 Task: Forward email with the signature Jamie Cooper with the subject Thank you for attending from softage.8@softage.net to softage.10@softage.net and softage.6@softage.net with BCC to softage.1@softage.net with the message I apologize for any inconvenience and appreciate your understanding.
Action: Mouse moved to (1195, 196)
Screenshot: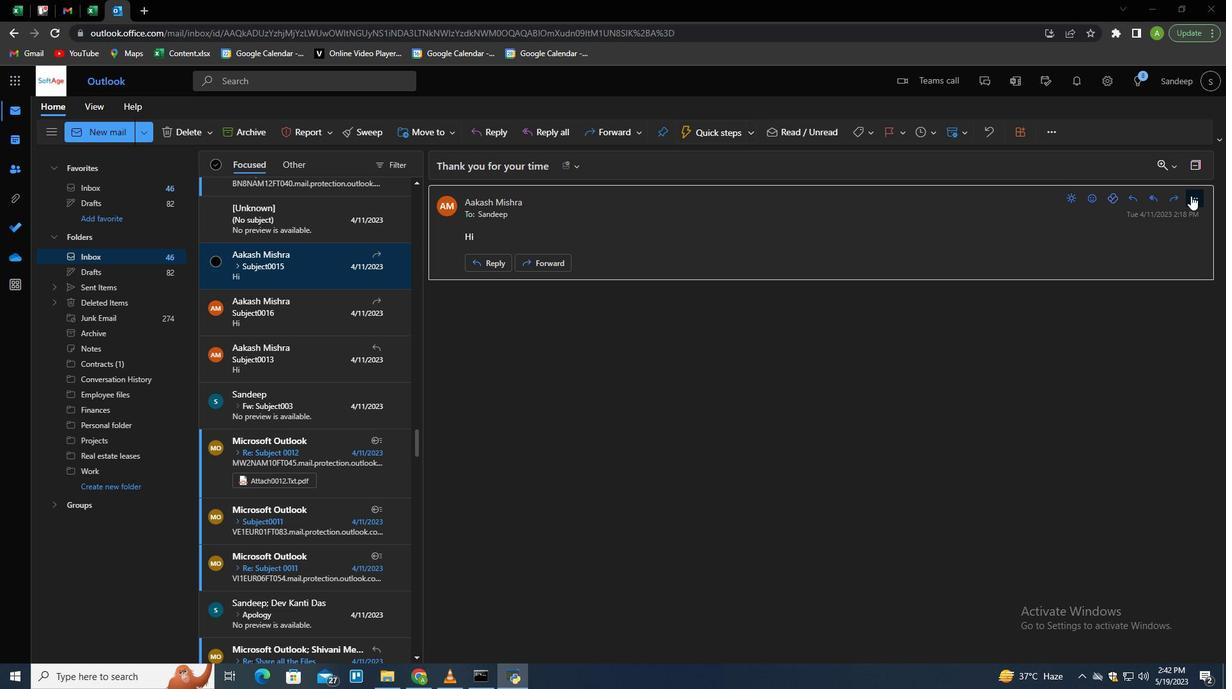 
Action: Mouse pressed left at (1195, 196)
Screenshot: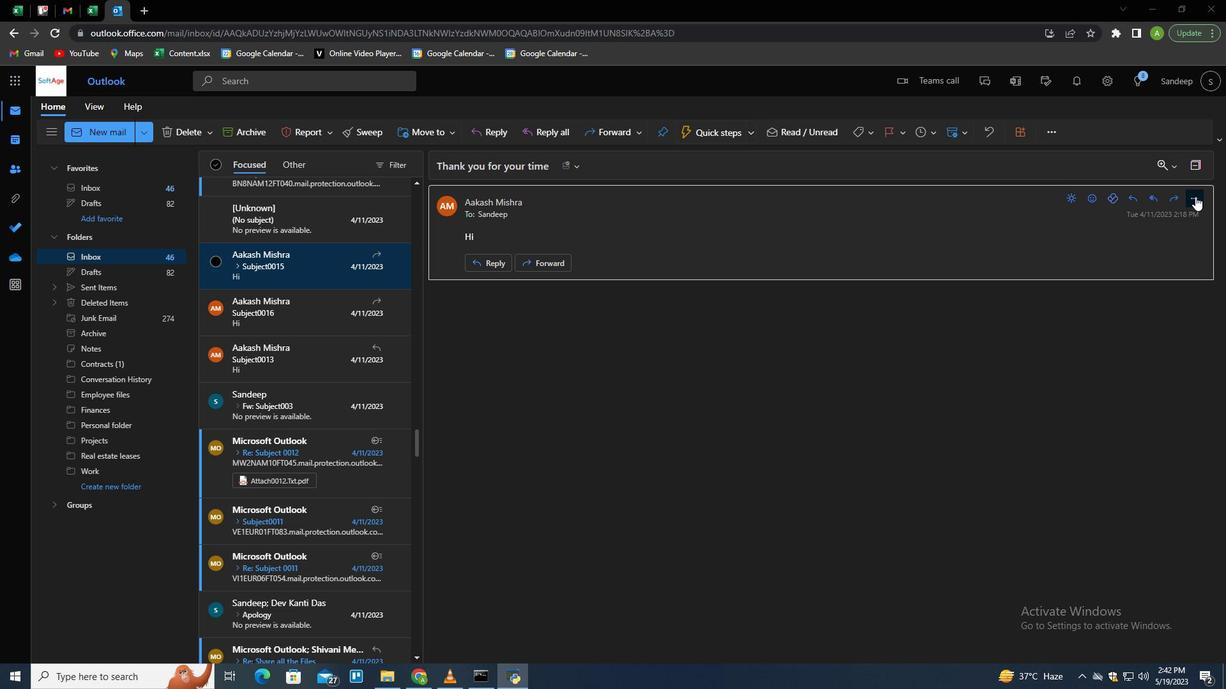 
Action: Mouse moved to (1135, 265)
Screenshot: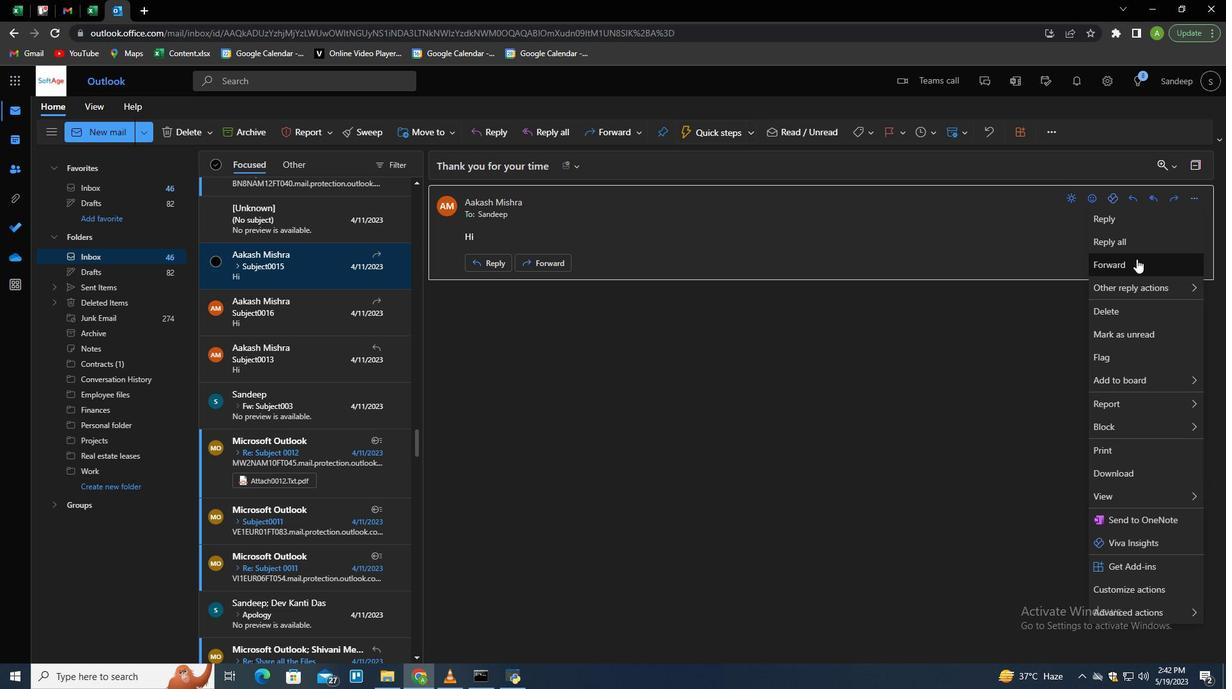 
Action: Mouse pressed left at (1135, 265)
Screenshot: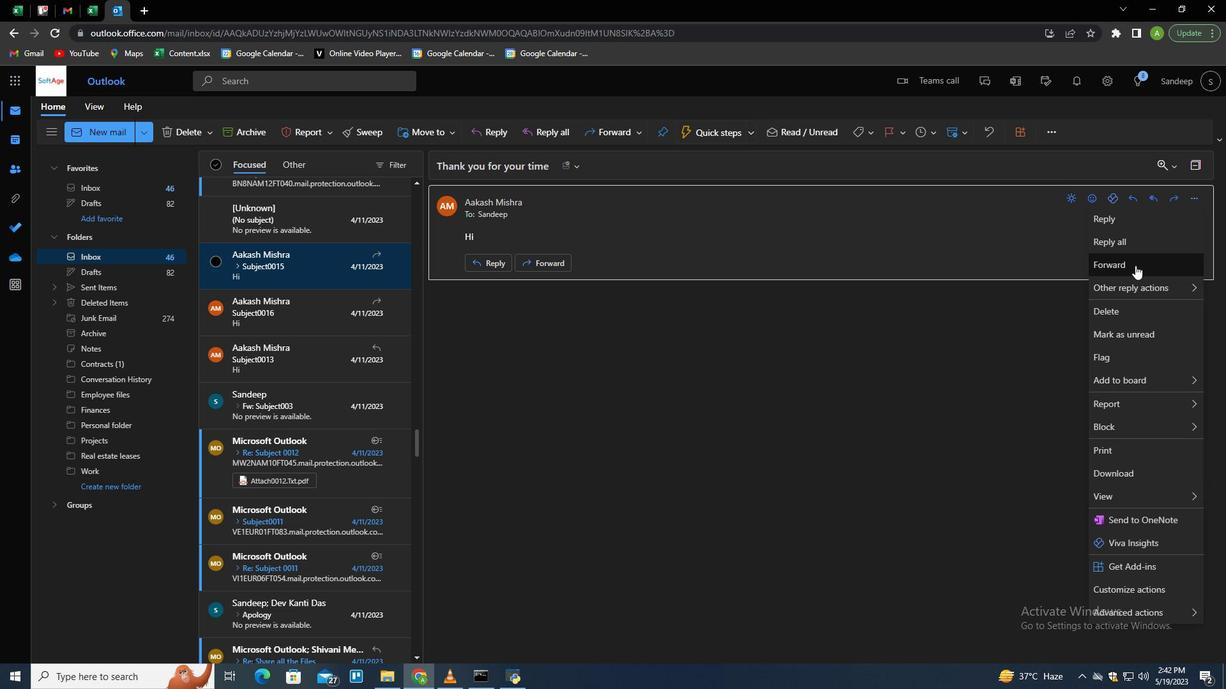 
Action: Mouse moved to (861, 132)
Screenshot: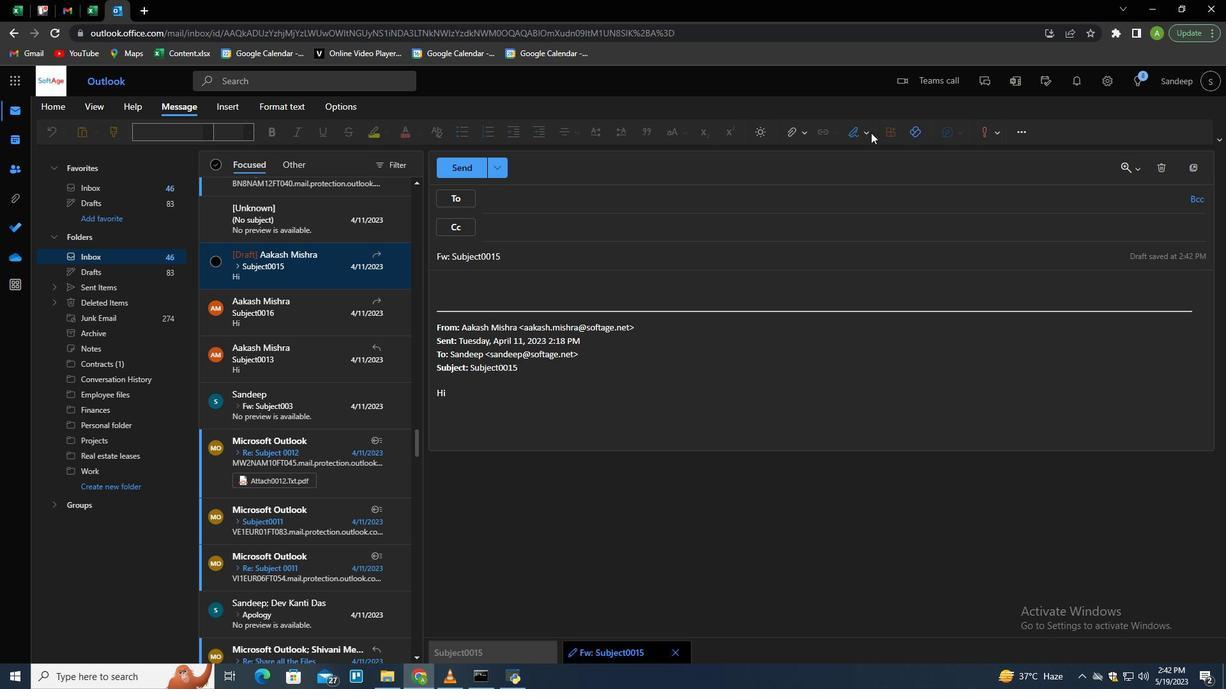 
Action: Mouse pressed left at (861, 132)
Screenshot: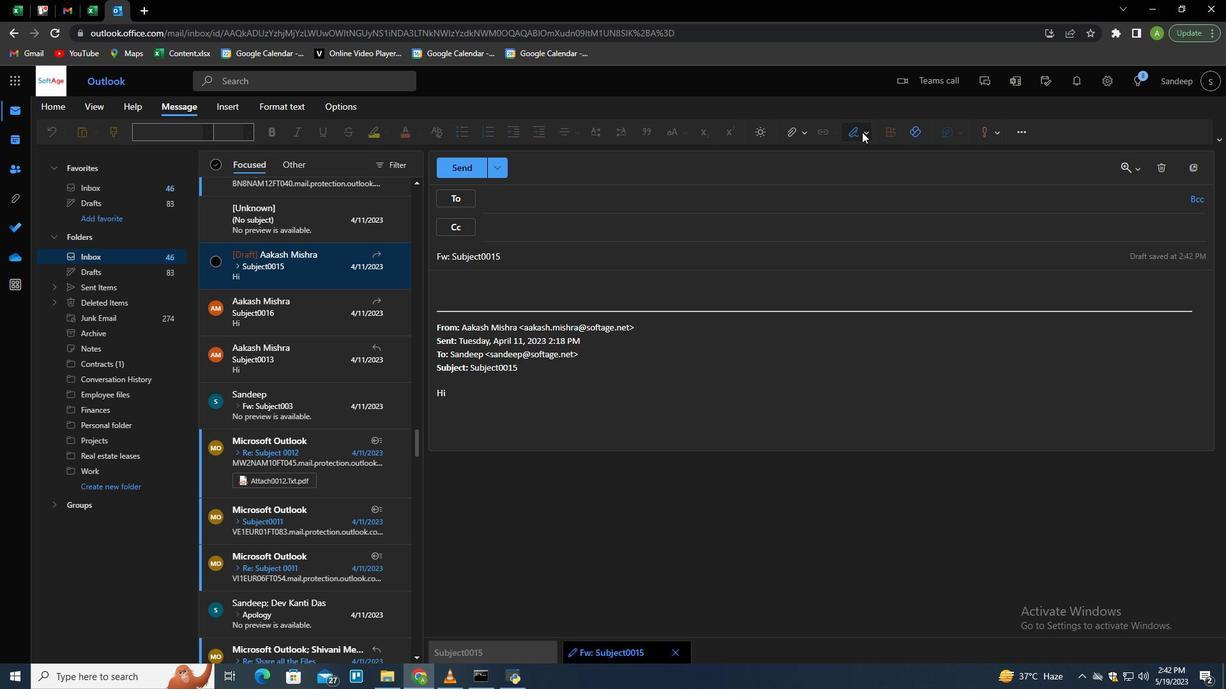 
Action: Mouse moved to (843, 180)
Screenshot: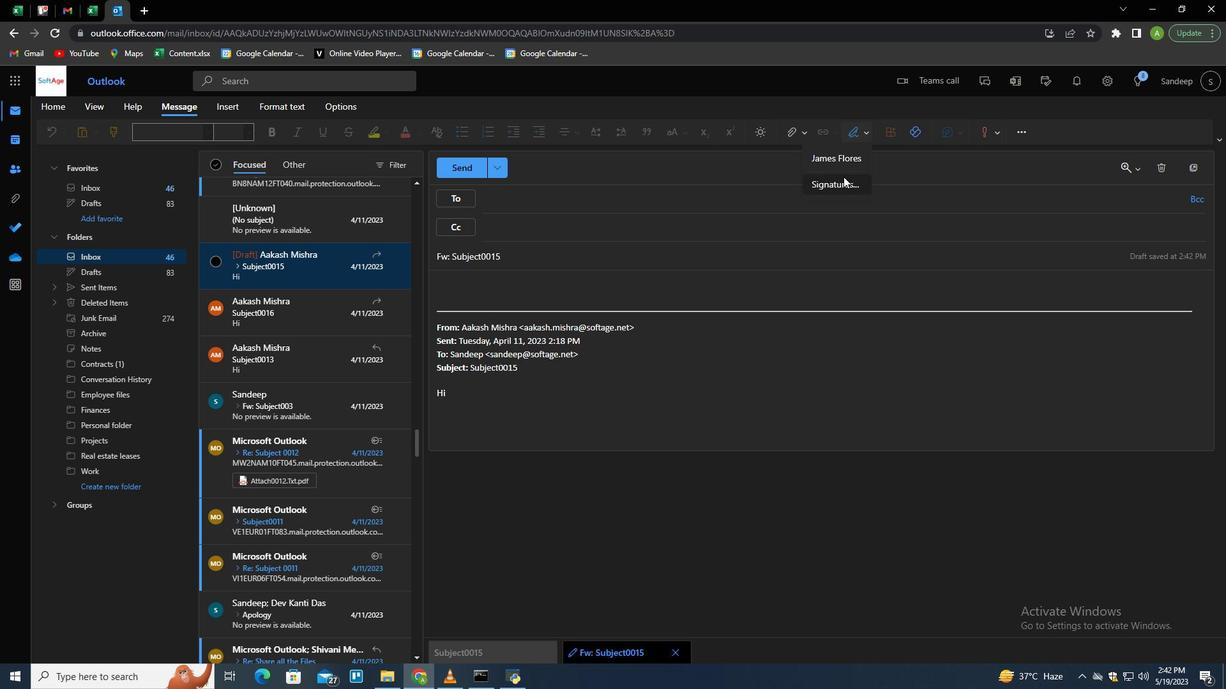 
Action: Mouse pressed left at (843, 180)
Screenshot: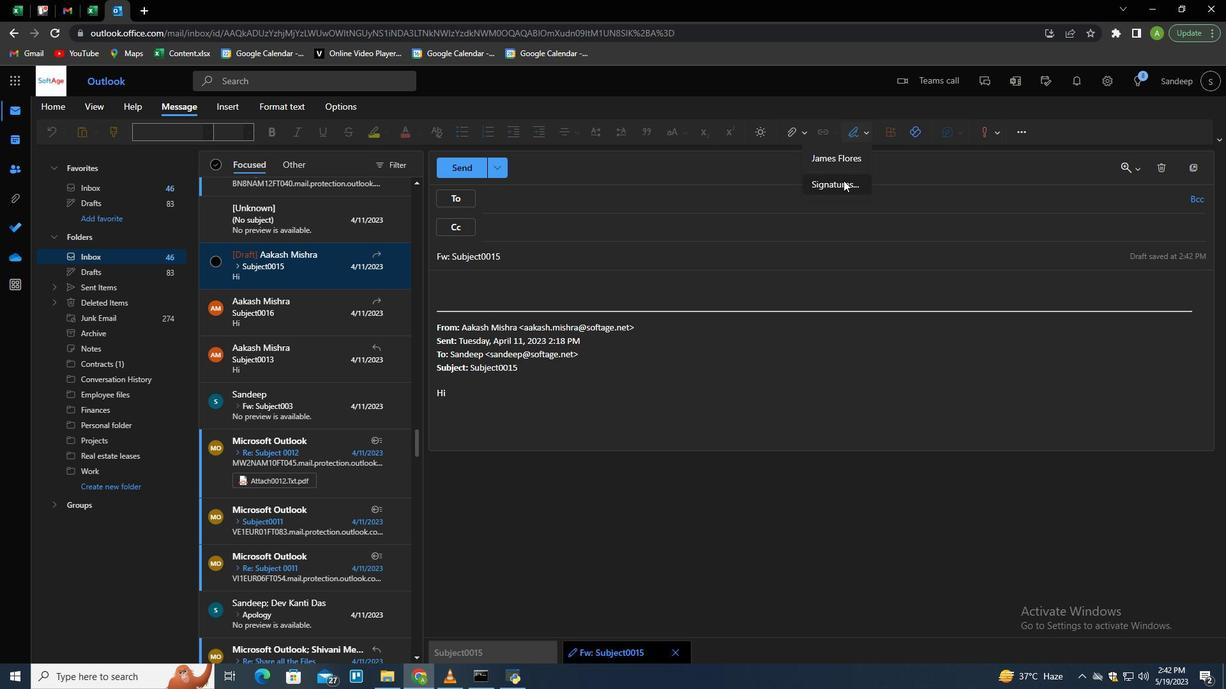 
Action: Mouse moved to (854, 229)
Screenshot: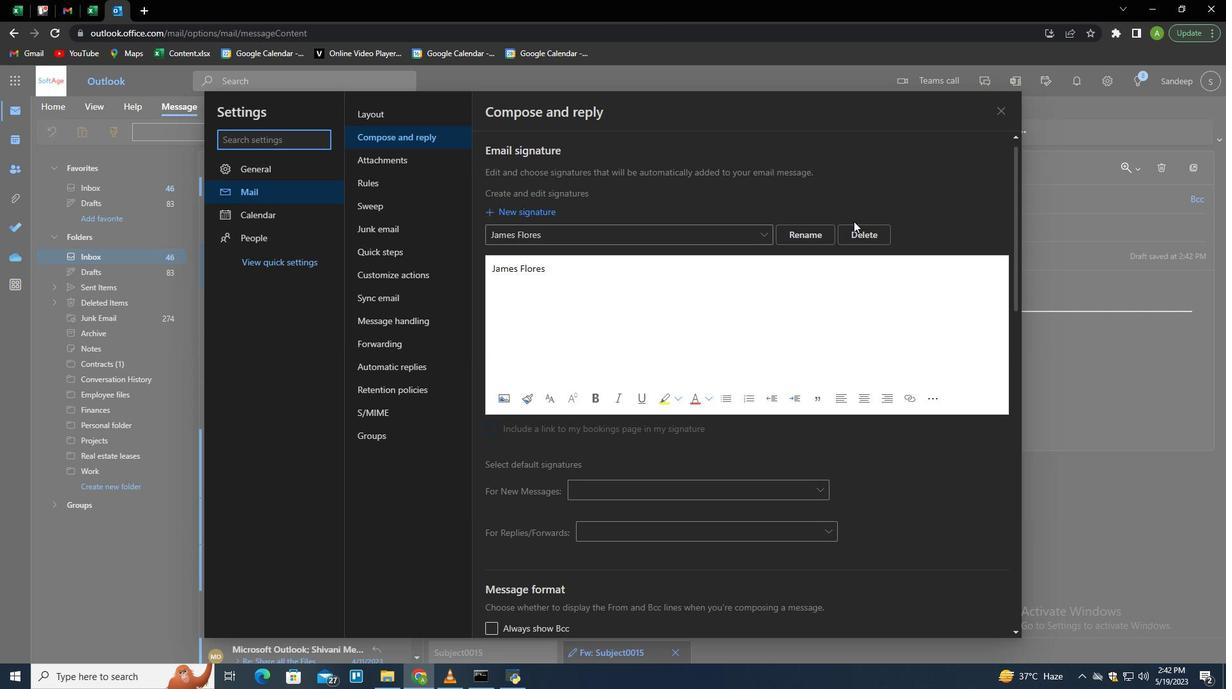 
Action: Mouse pressed left at (854, 229)
Screenshot: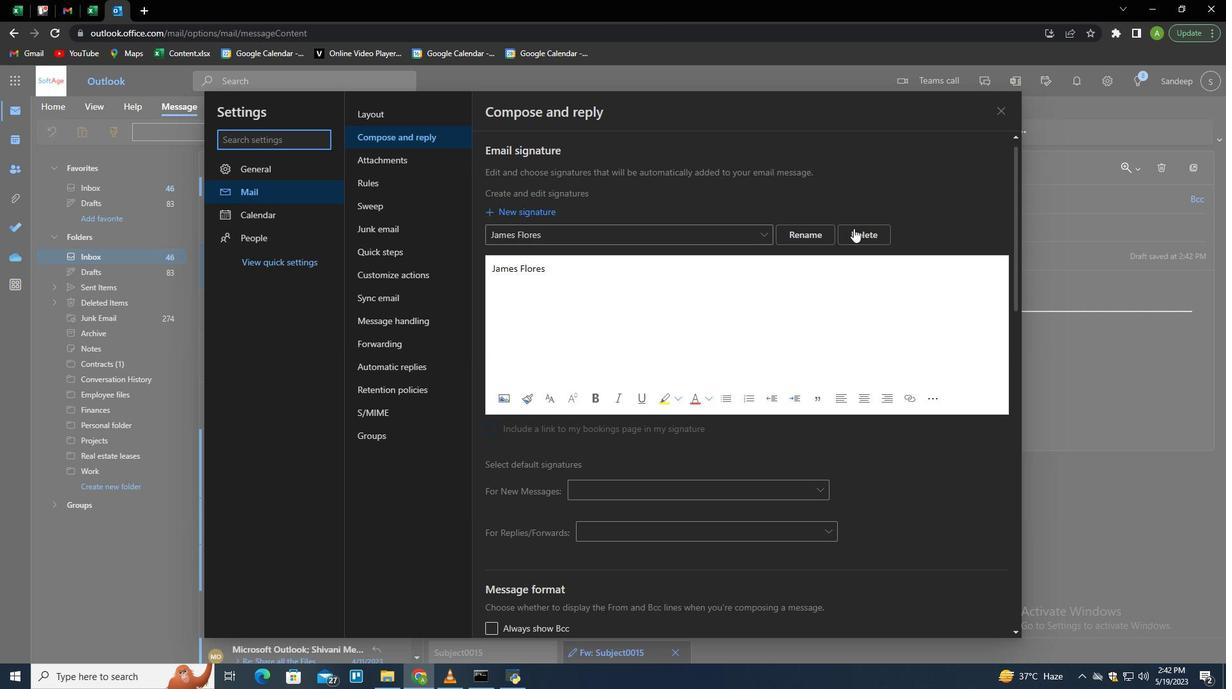 
Action: Mouse moved to (838, 232)
Screenshot: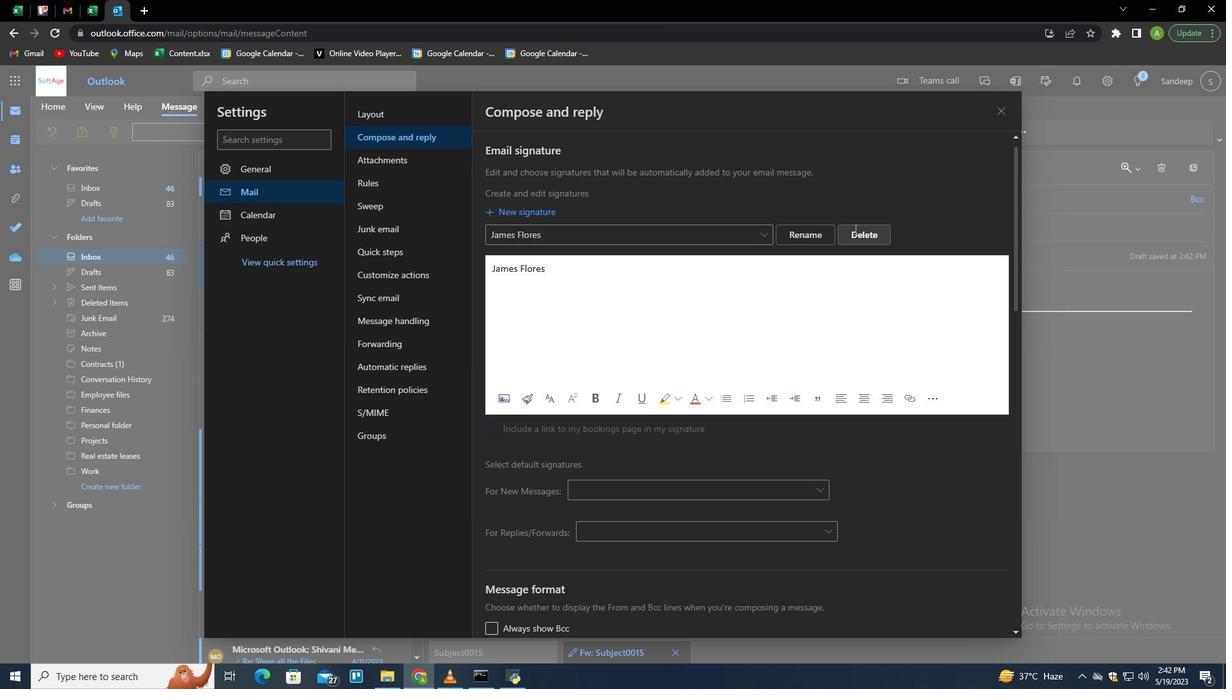 
Action: Mouse pressed left at (838, 232)
Screenshot: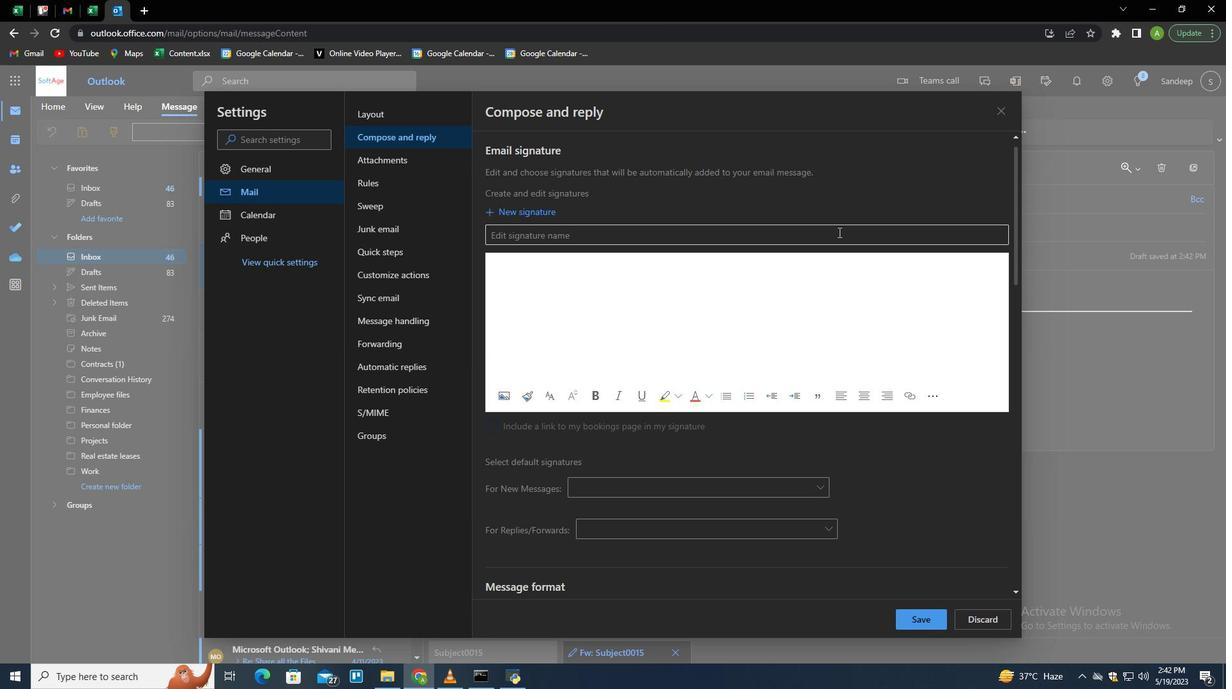 
Action: Mouse moved to (847, 226)
Screenshot: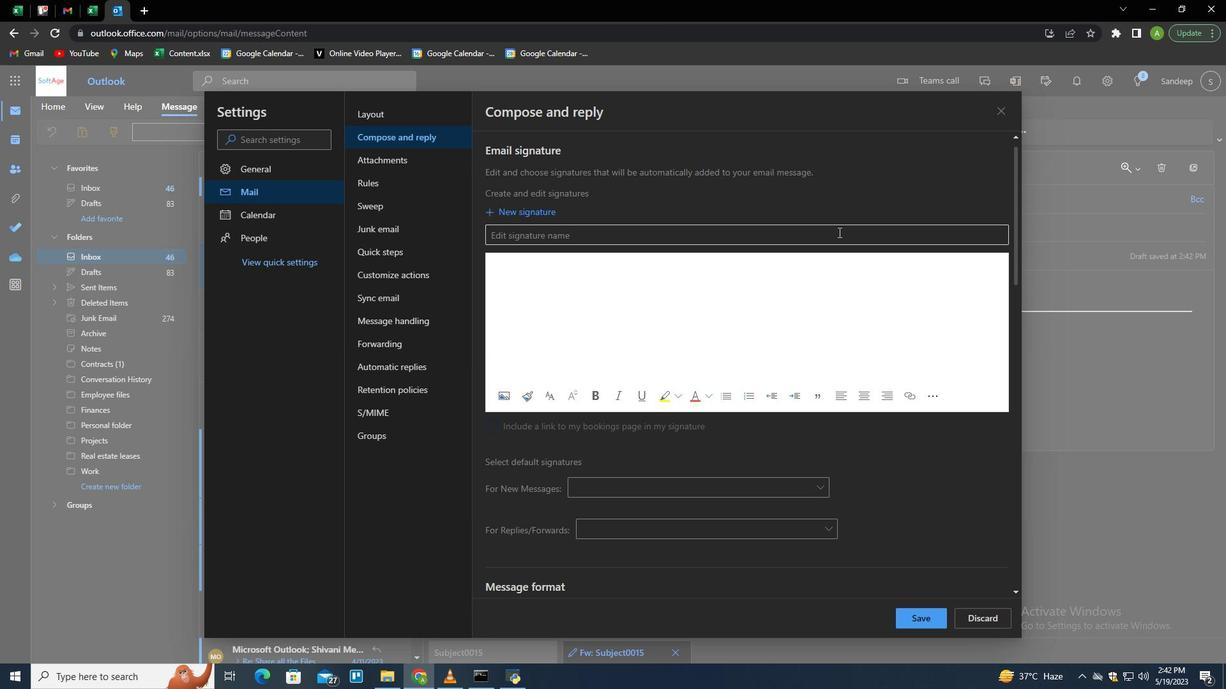 
Action: Key pressed <Key.shift>Jamie<Key.space><Key.shift>Cooper<Key.tab><Key.shift>Jamie<Key.space><Key.shift>Cooper
Screenshot: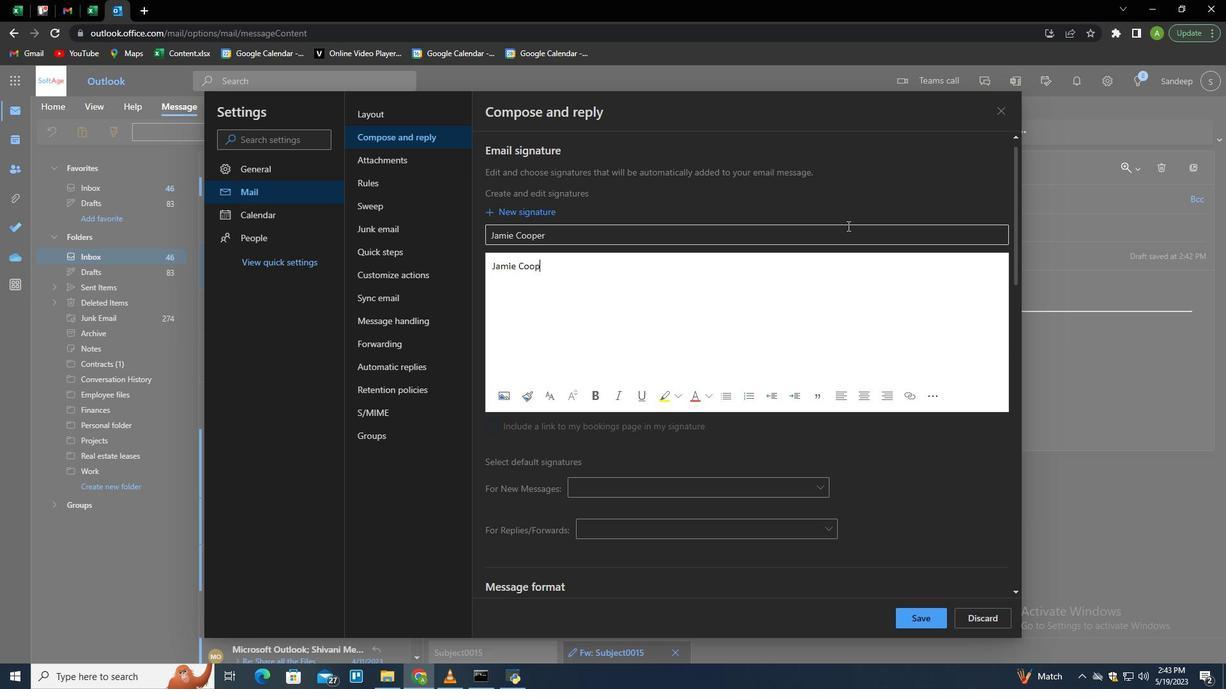 
Action: Mouse moved to (919, 617)
Screenshot: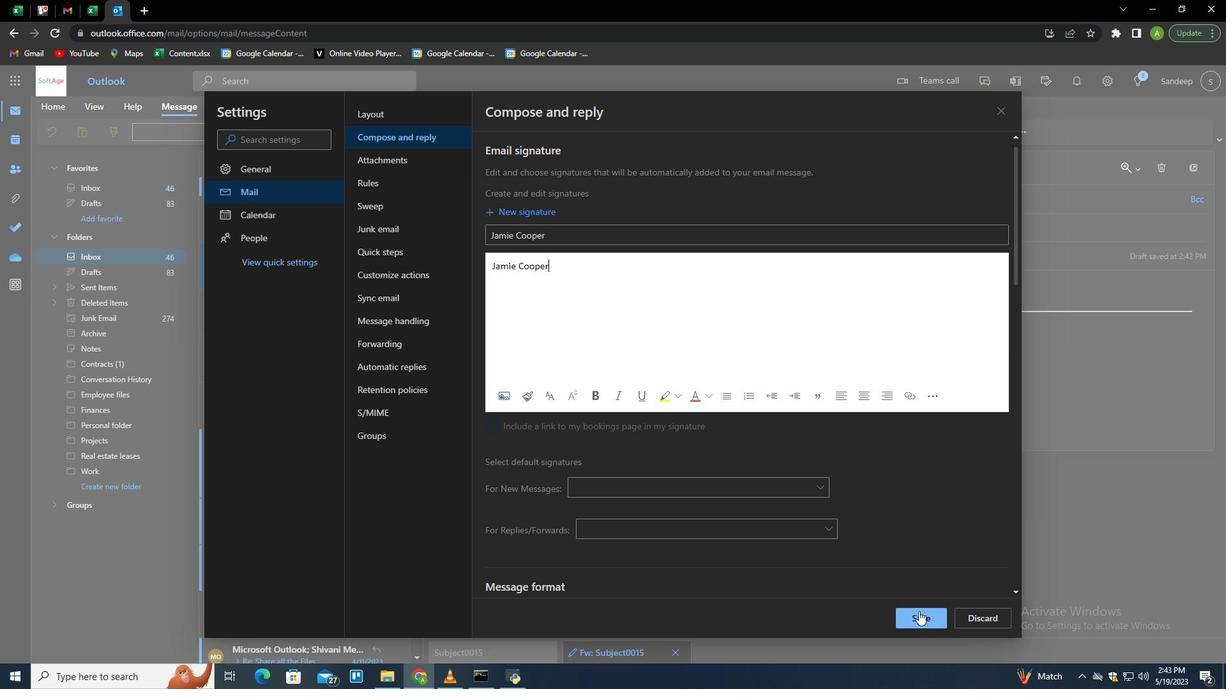 
Action: Mouse pressed left at (919, 617)
Screenshot: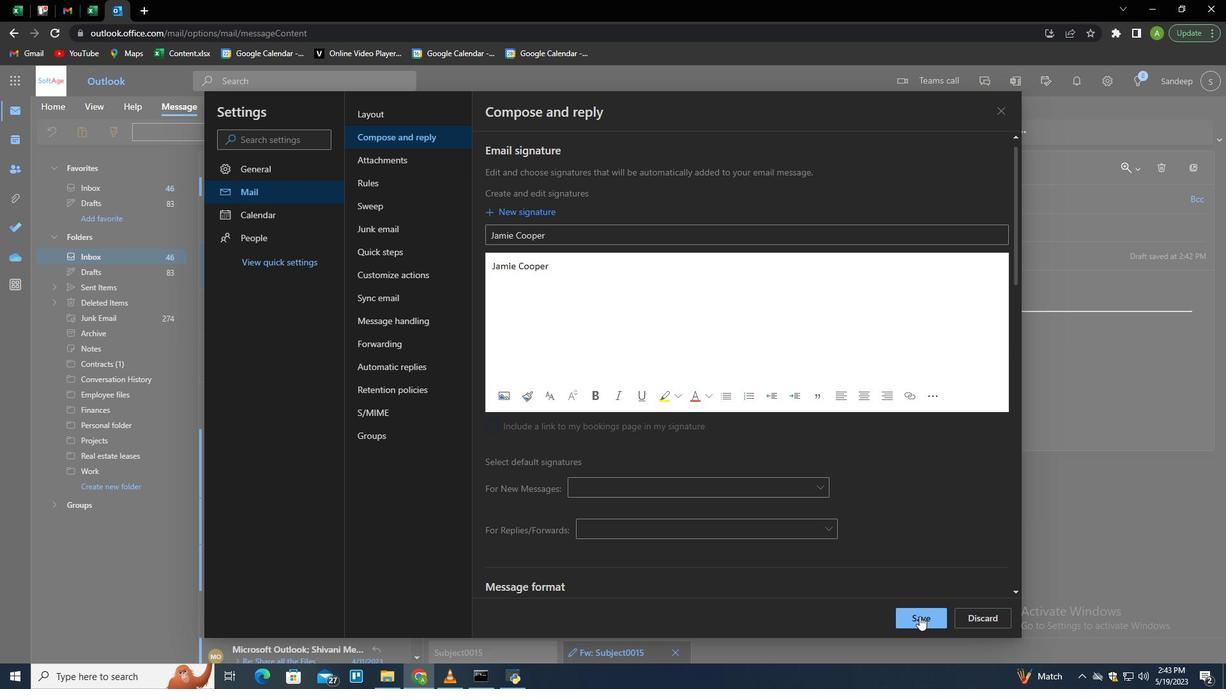 
Action: Mouse moved to (1093, 418)
Screenshot: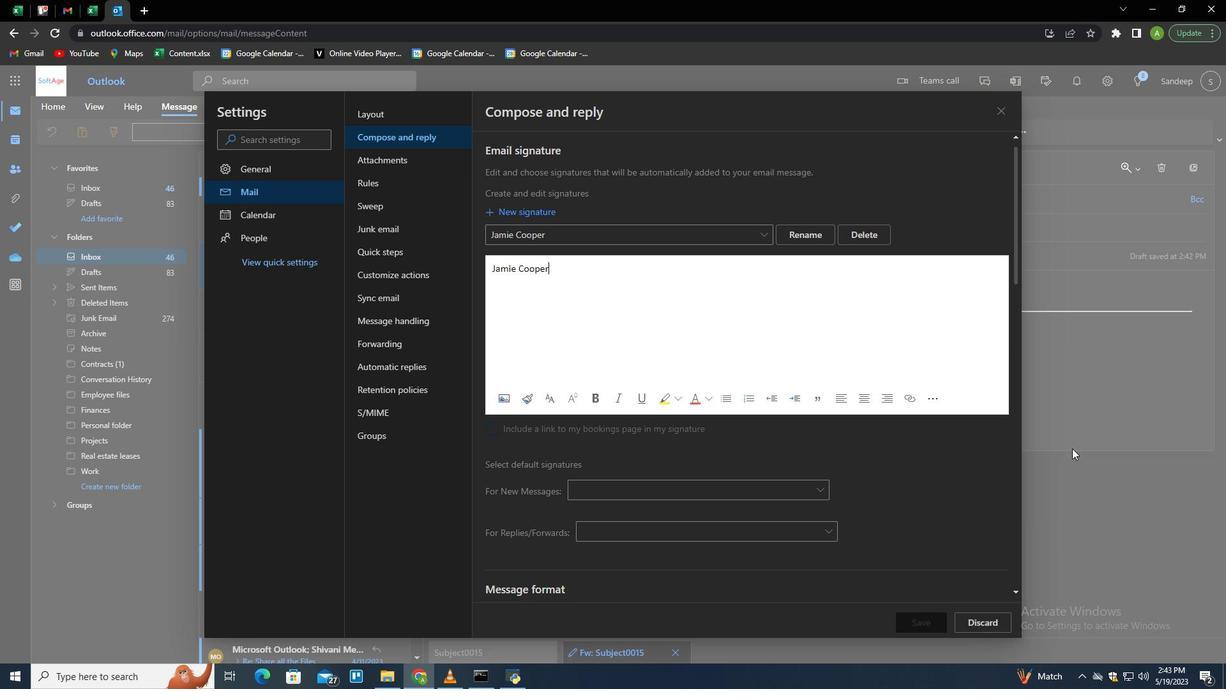 
Action: Mouse pressed left at (1093, 418)
Screenshot: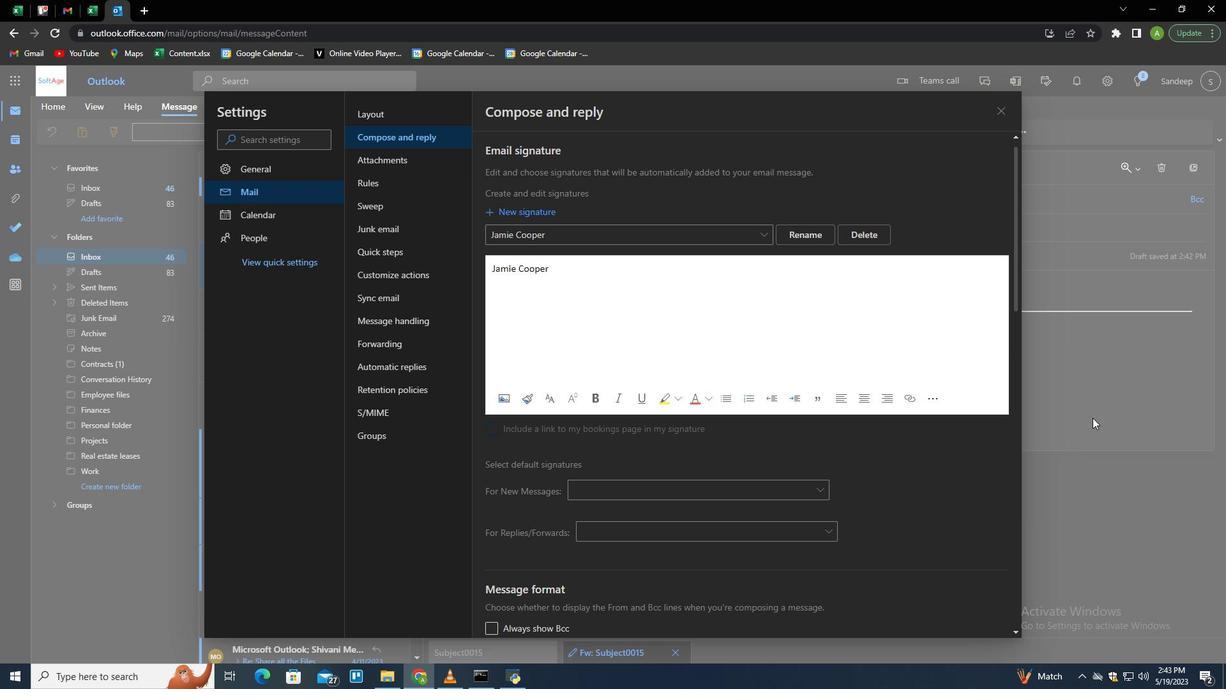 
Action: Mouse moved to (861, 129)
Screenshot: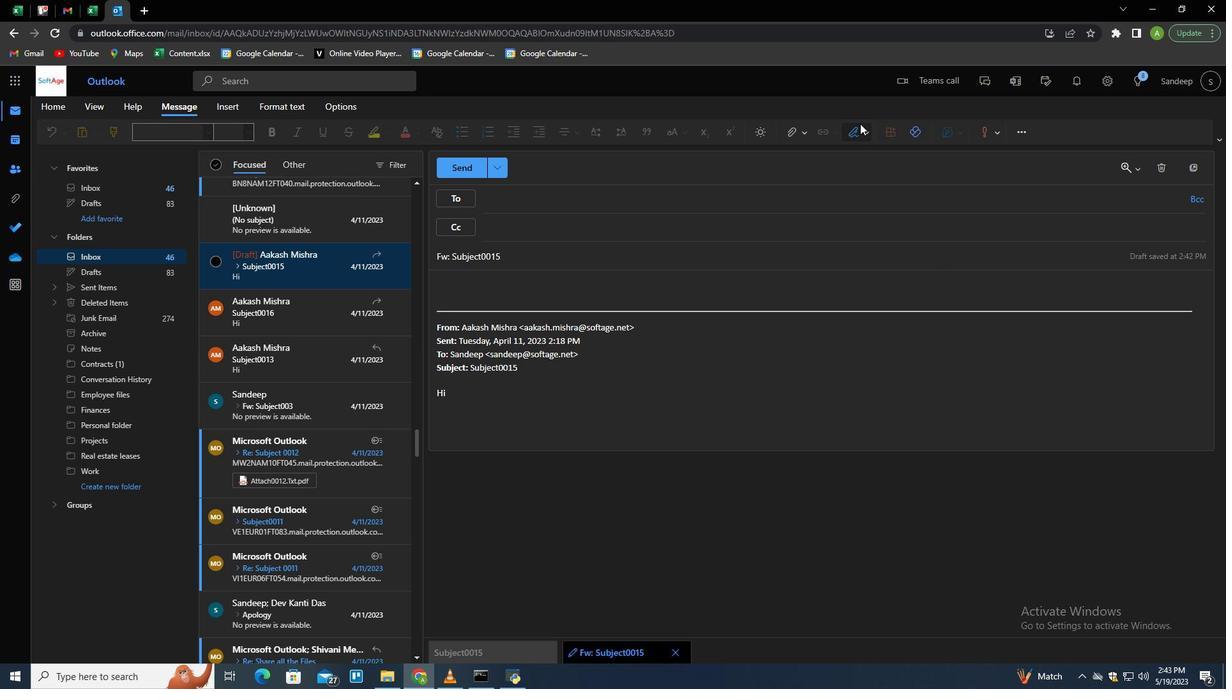
Action: Mouse pressed left at (861, 129)
Screenshot: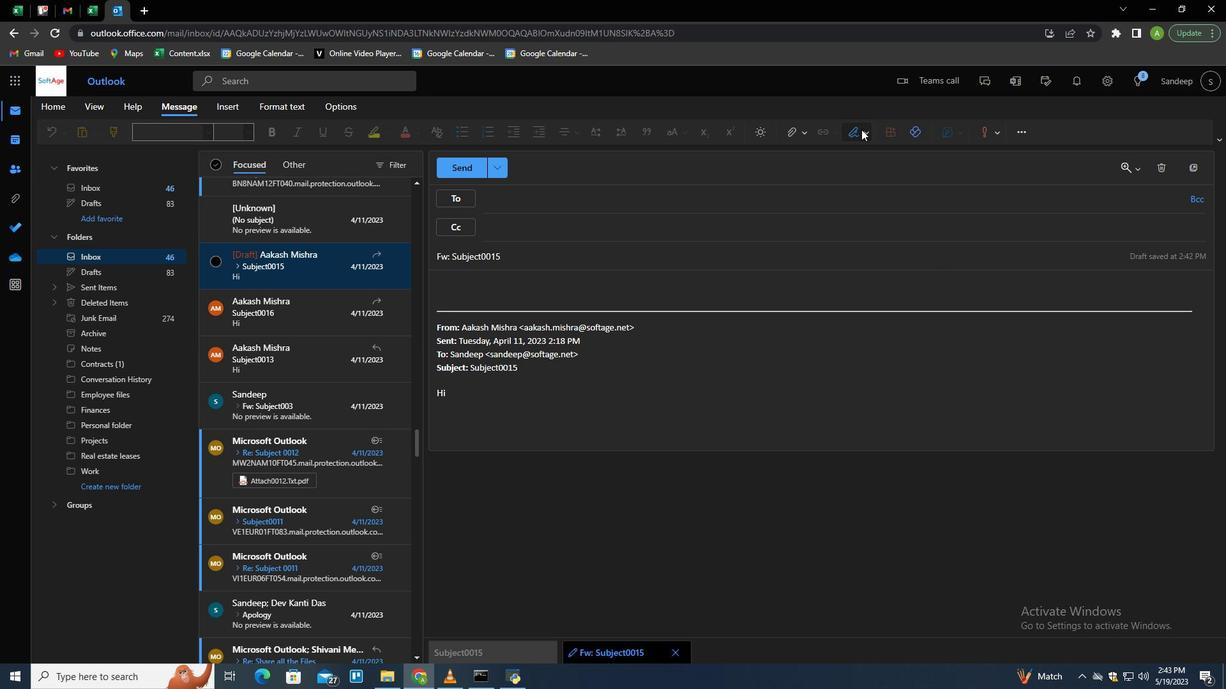 
Action: Mouse moved to (845, 158)
Screenshot: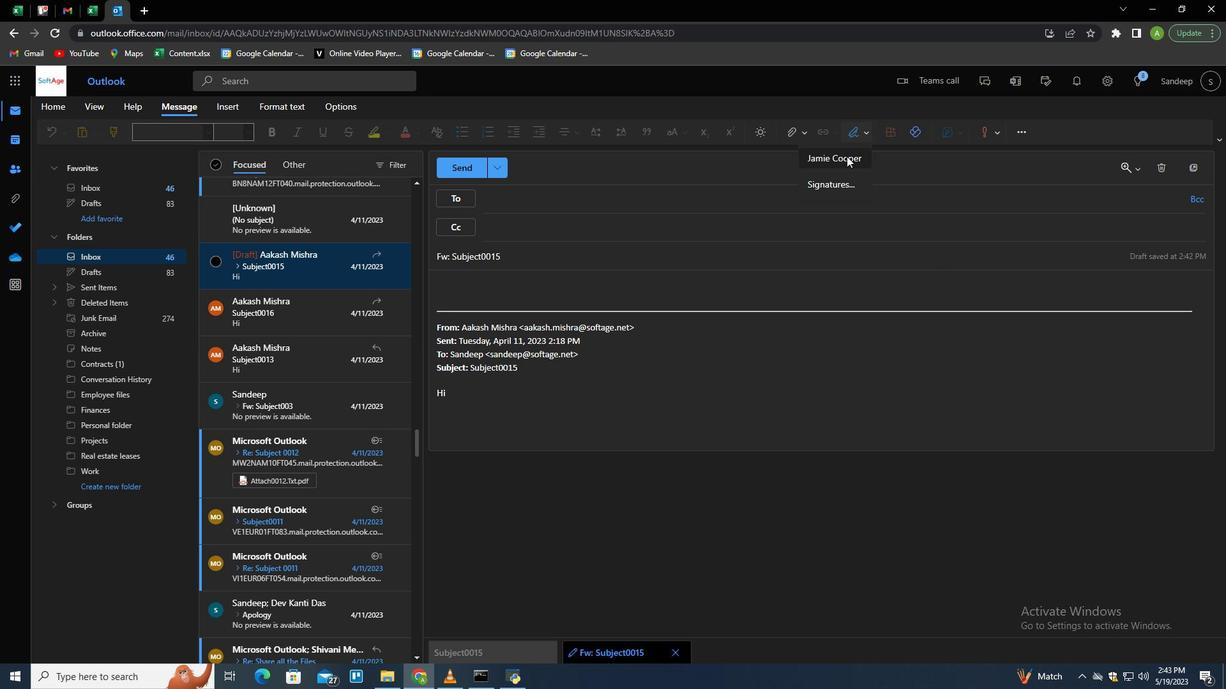 
Action: Mouse pressed left at (845, 158)
Screenshot: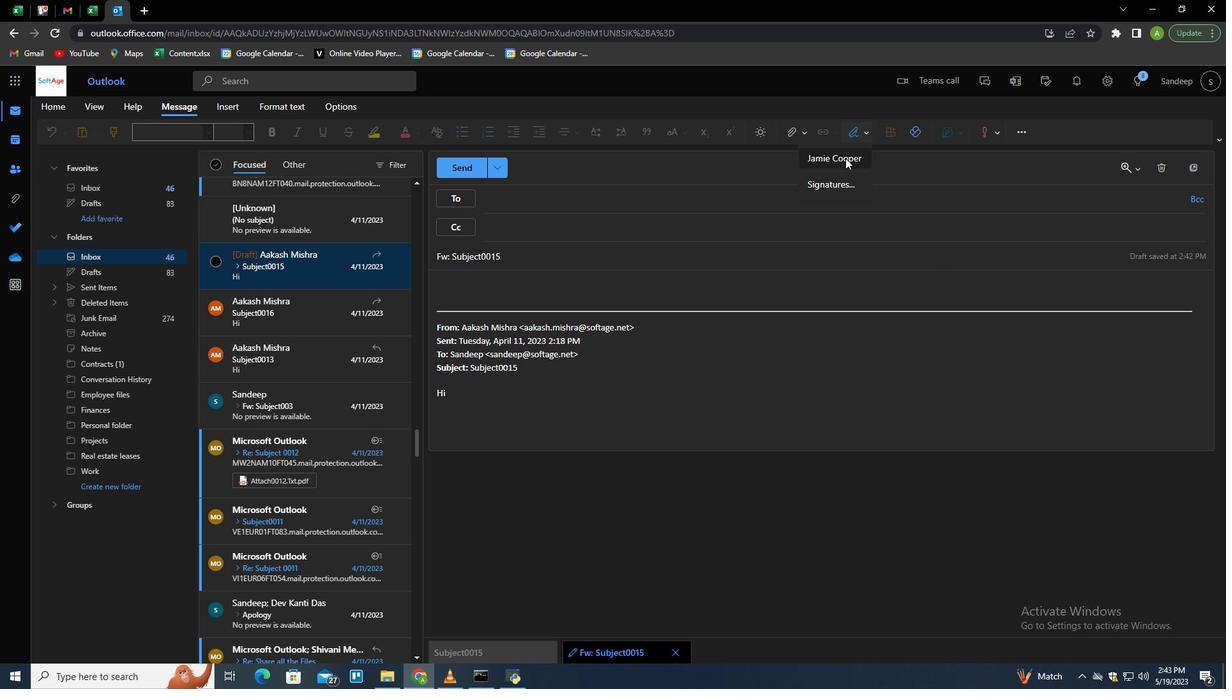 
Action: Mouse moved to (452, 256)
Screenshot: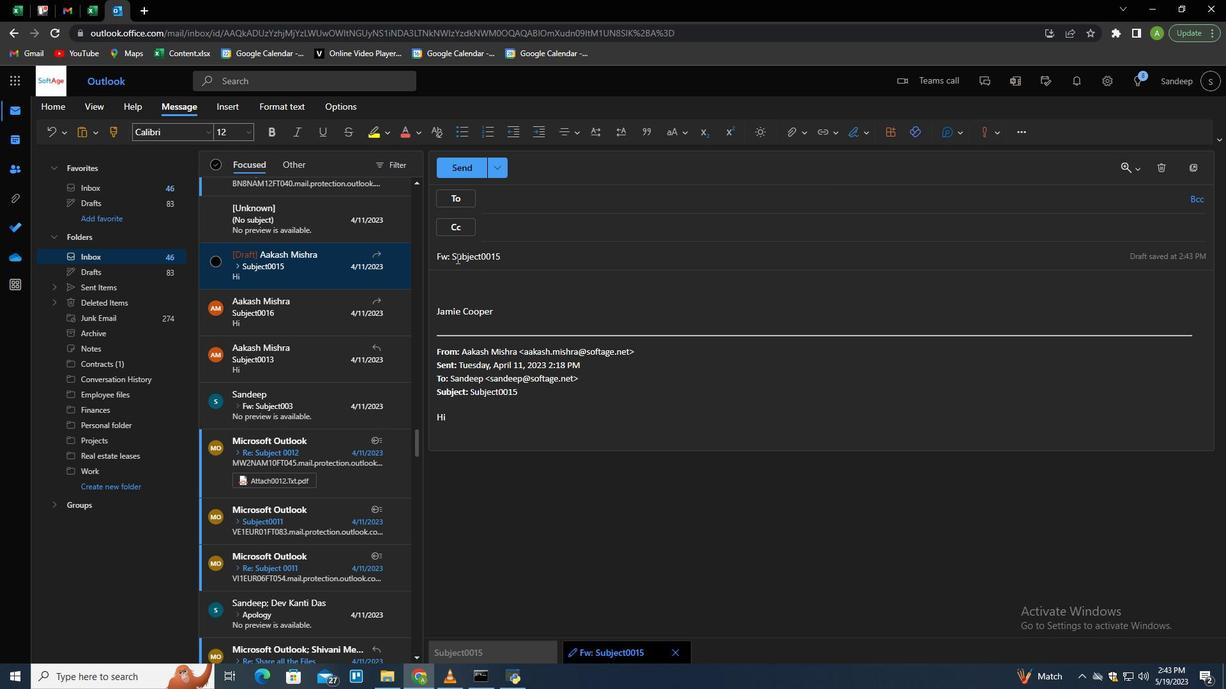
Action: Mouse pressed left at (452, 256)
Screenshot: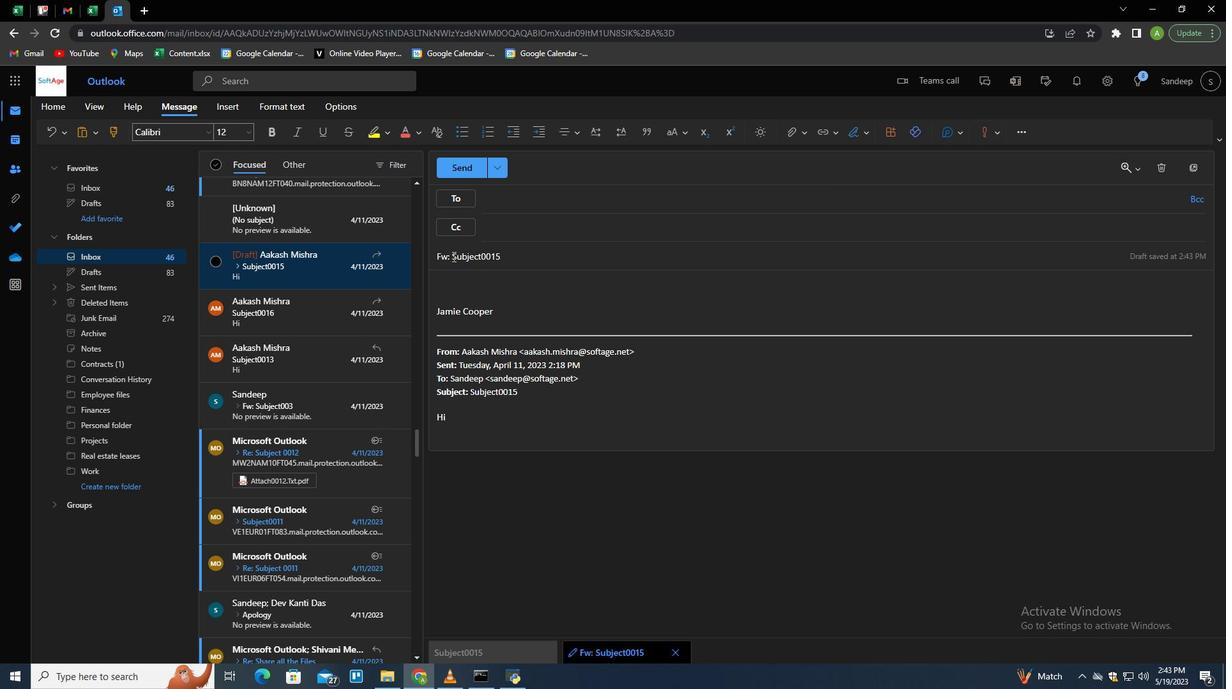 
Action: Mouse moved to (725, 303)
Screenshot: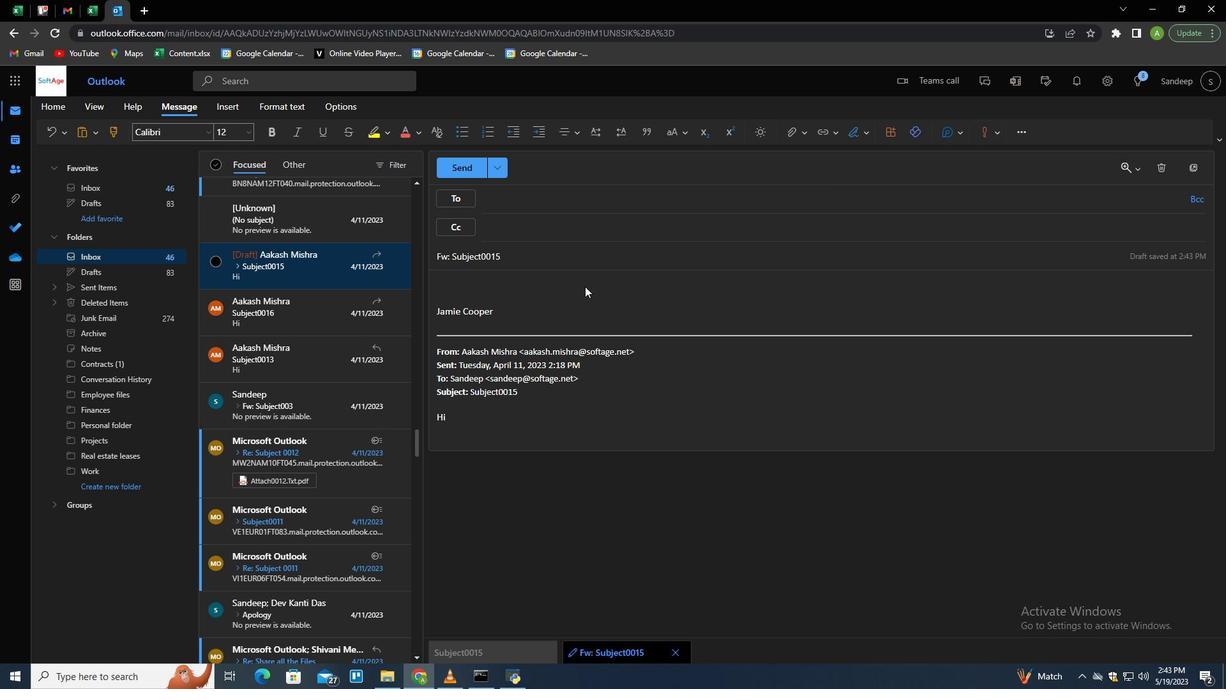 
Action: Key pressed <Key.shift_r><Key.end><Key.shift>Thank<Key.space>you<Key.space>for<Key.space>attending<Key.space>from<Key.tab>
Screenshot: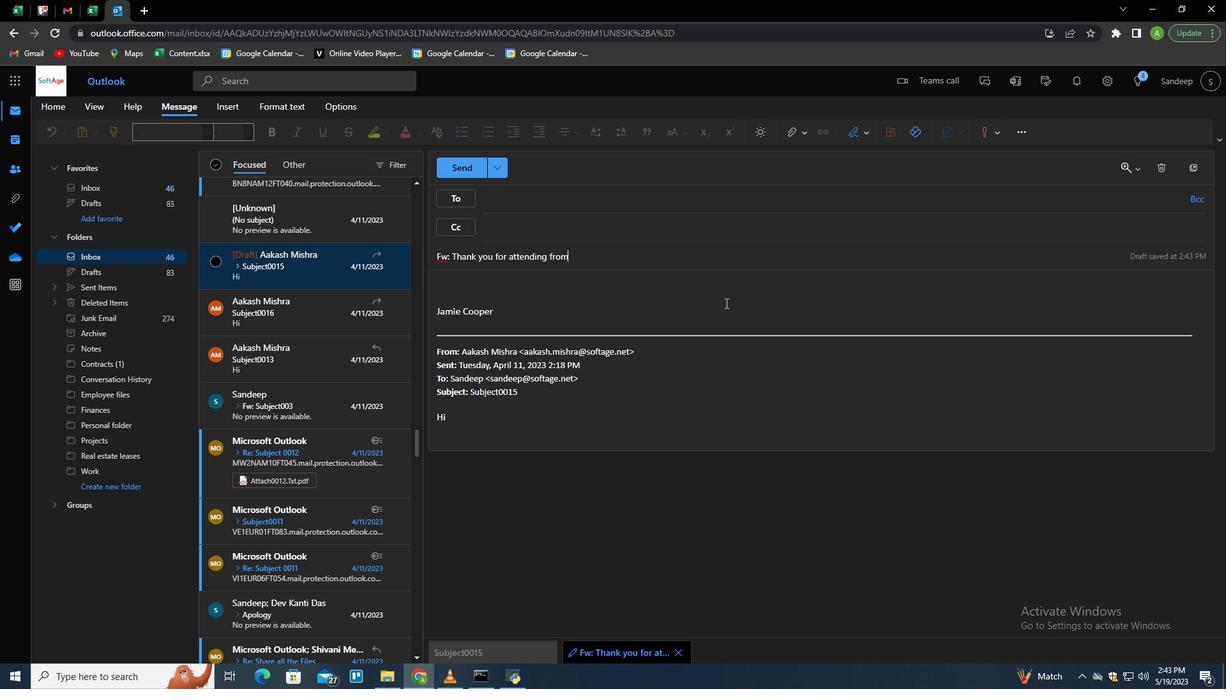 
Action: Mouse moved to (546, 198)
Screenshot: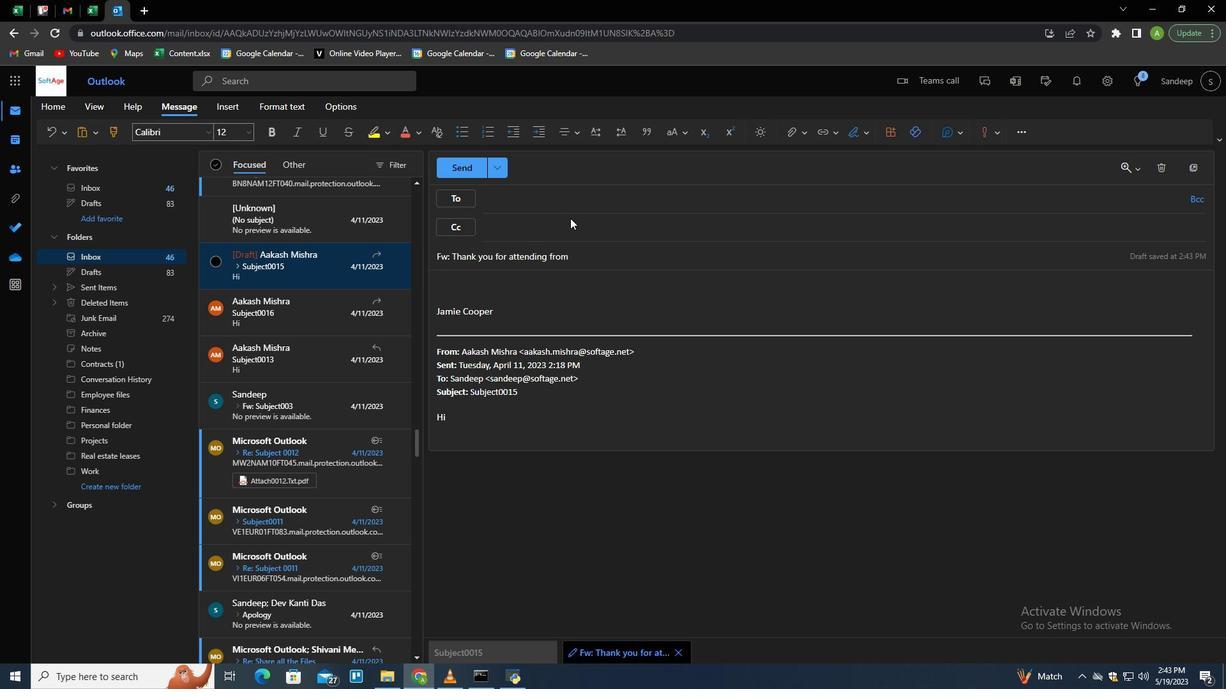 
Action: Mouse pressed left at (546, 198)
Screenshot: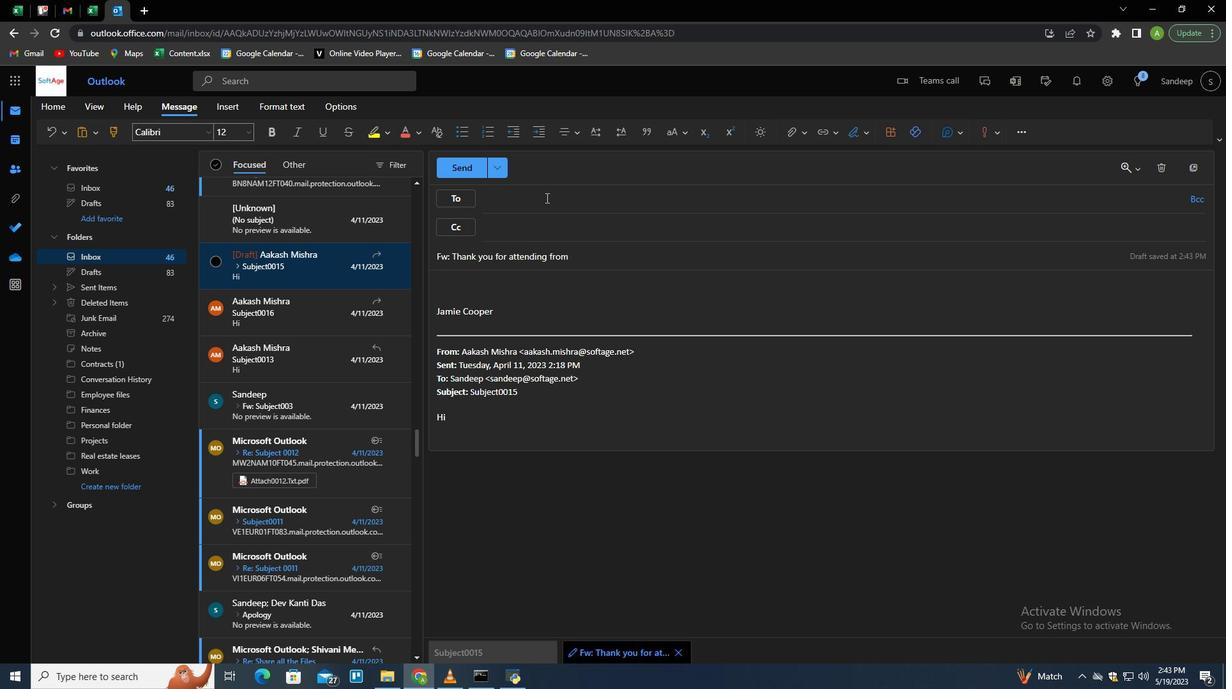 
Action: Mouse moved to (544, 197)
Screenshot: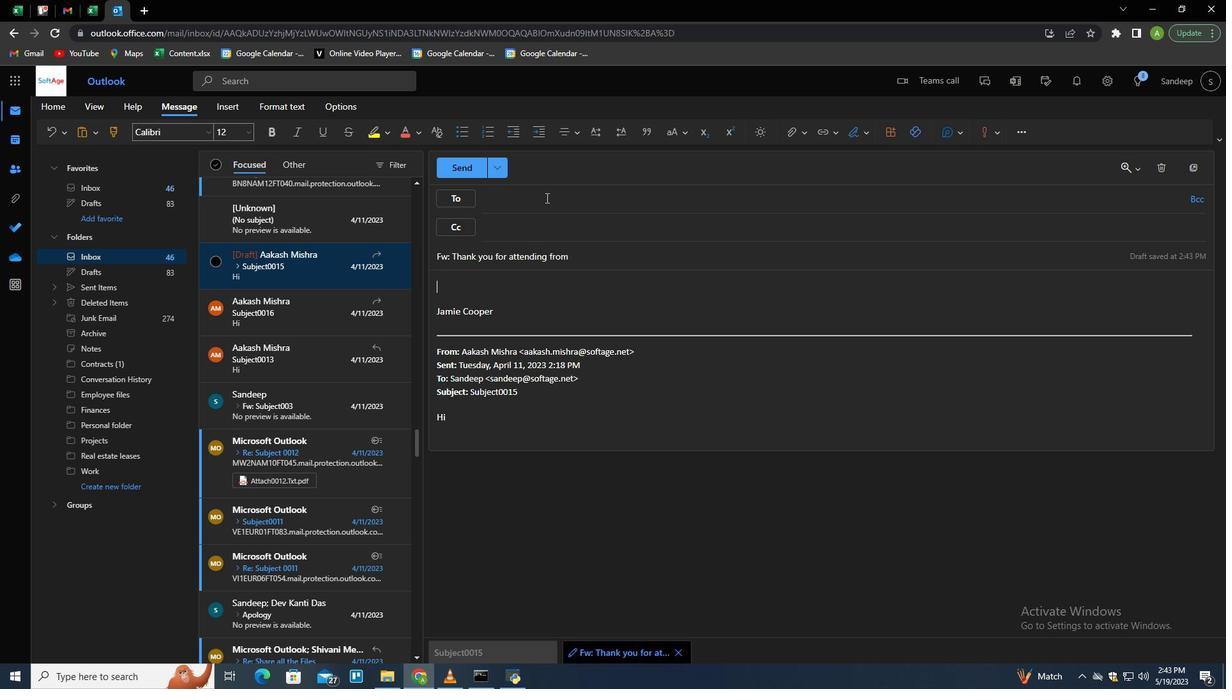 
Action: Key pressed softage.10<Key.shift>@softage.net<Key.enter>softage.6<Key.shift>@slo<Key.backspace><Key.backspace>oftage.net<Key.enter>
Screenshot: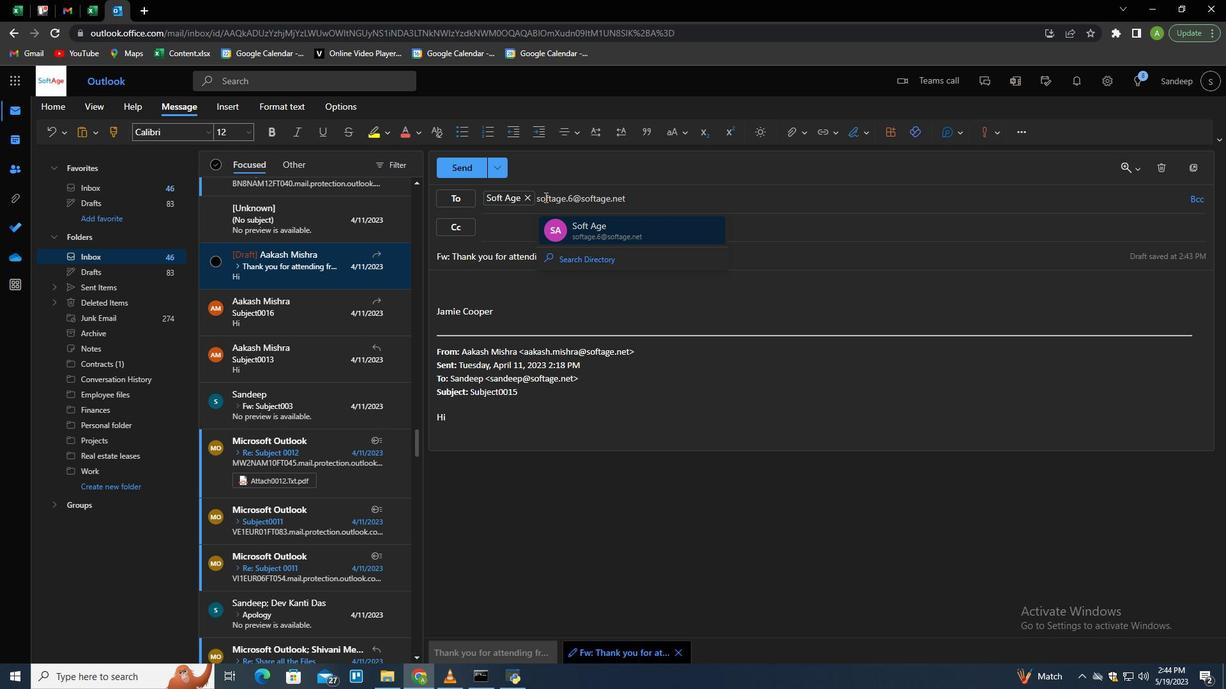 
Action: Mouse moved to (1192, 197)
Screenshot: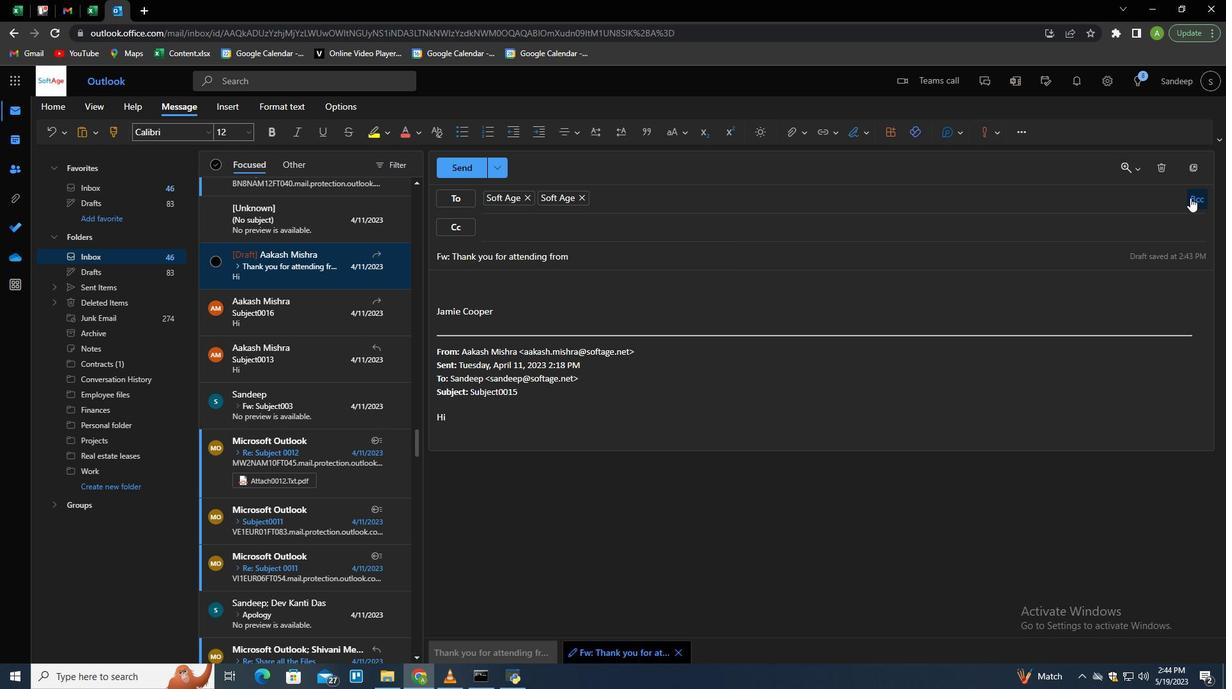 
Action: Mouse pressed left at (1192, 197)
Screenshot: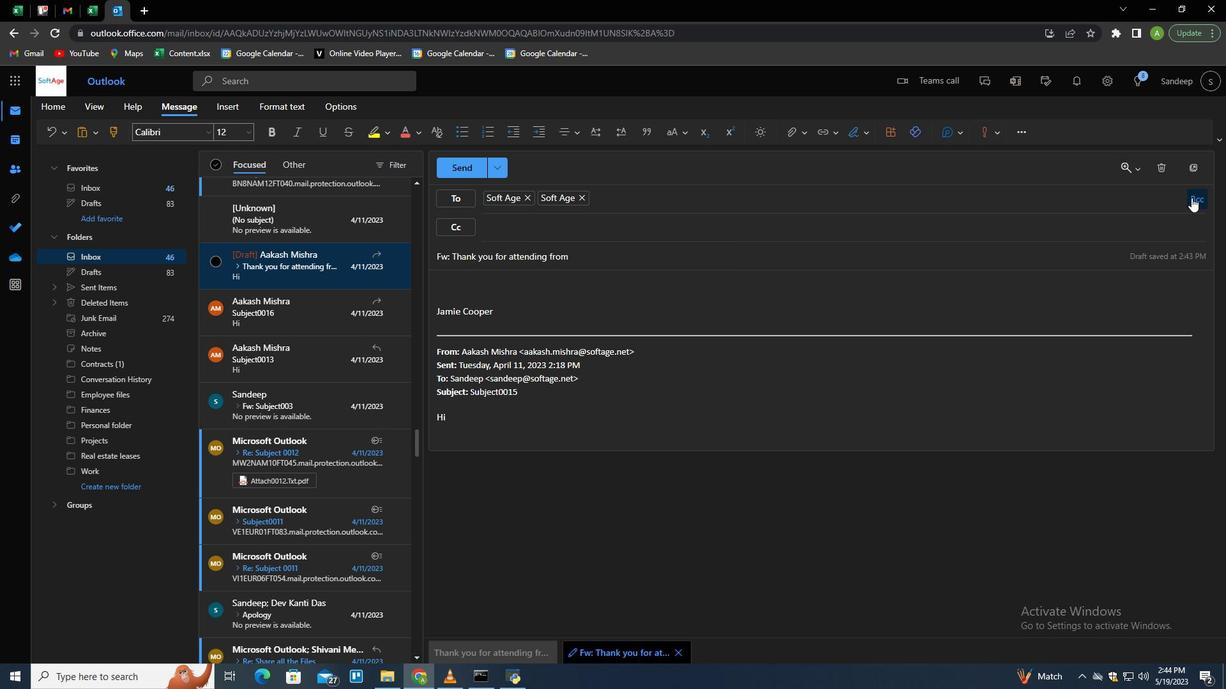 
Action: Mouse moved to (711, 261)
Screenshot: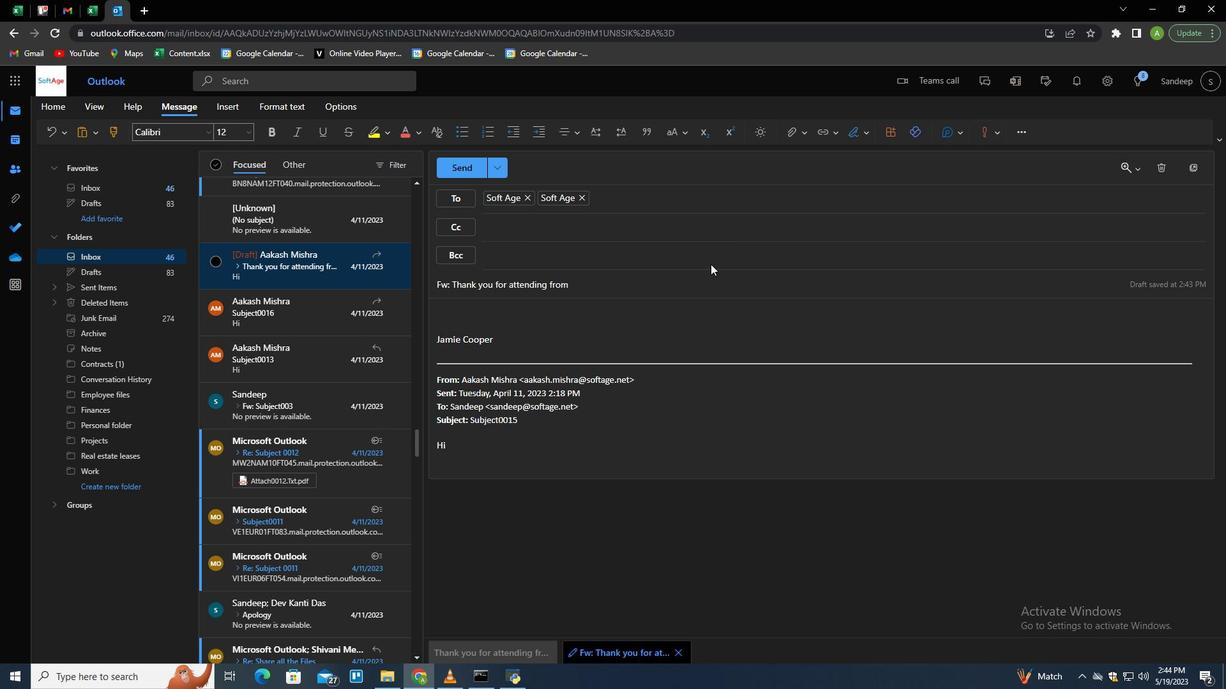 
Action: Key pressed soft
Screenshot: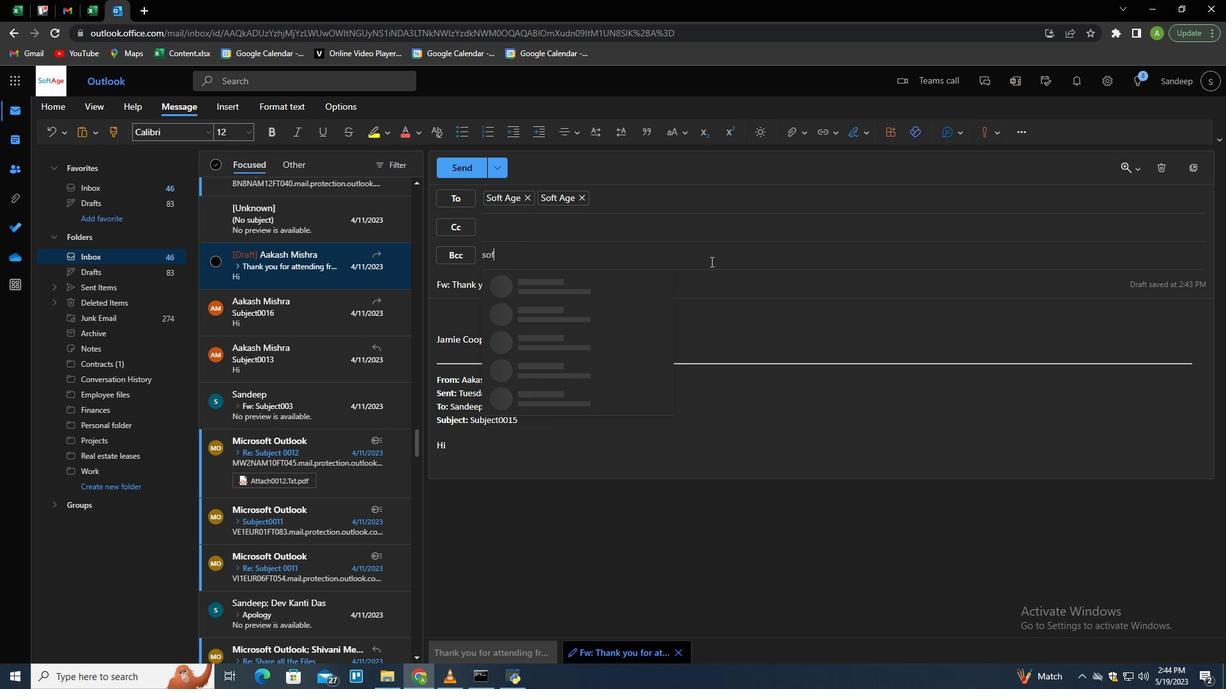 
Action: Mouse moved to (711, 261)
Screenshot: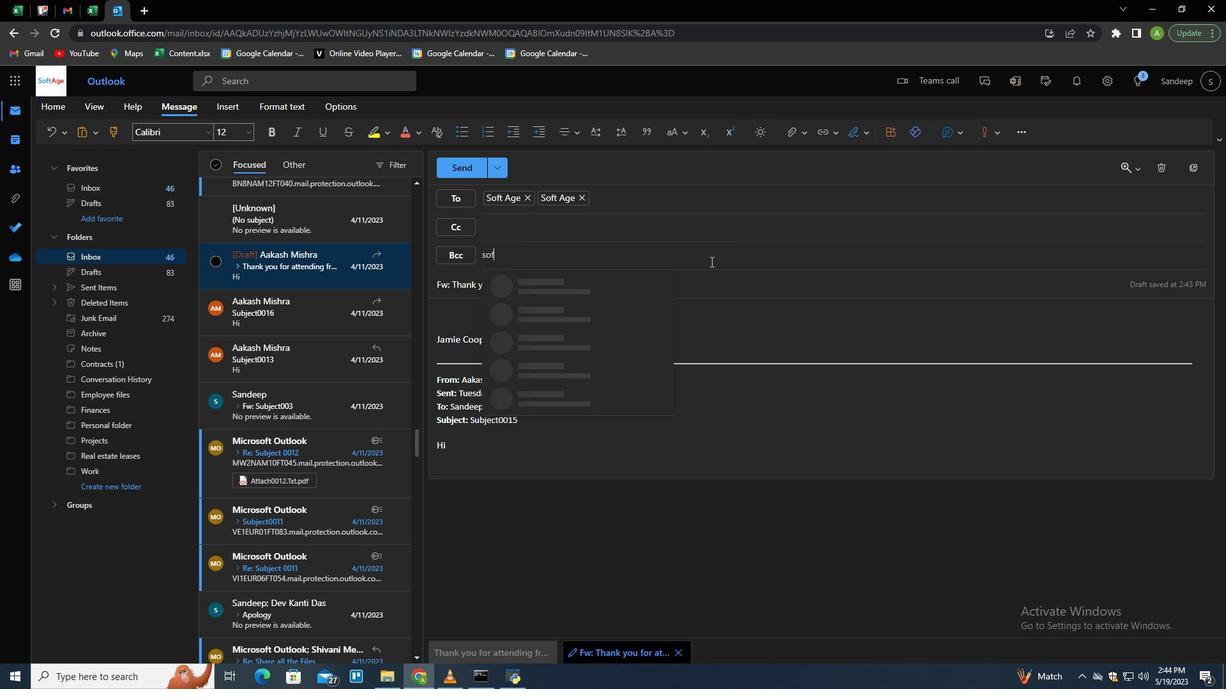 
Action: Key pressed age.1<Key.shift>@softage.net<Key.enter><Key.tab><Key.tab><Key.shift>I<Key.space>apologize<Key.space>for<Key.space>any<Key.space>inconvenience<Key.space>and<Key.space>appreciate<Key.space>your<Key.space>understanding.<Key.enter>
Screenshot: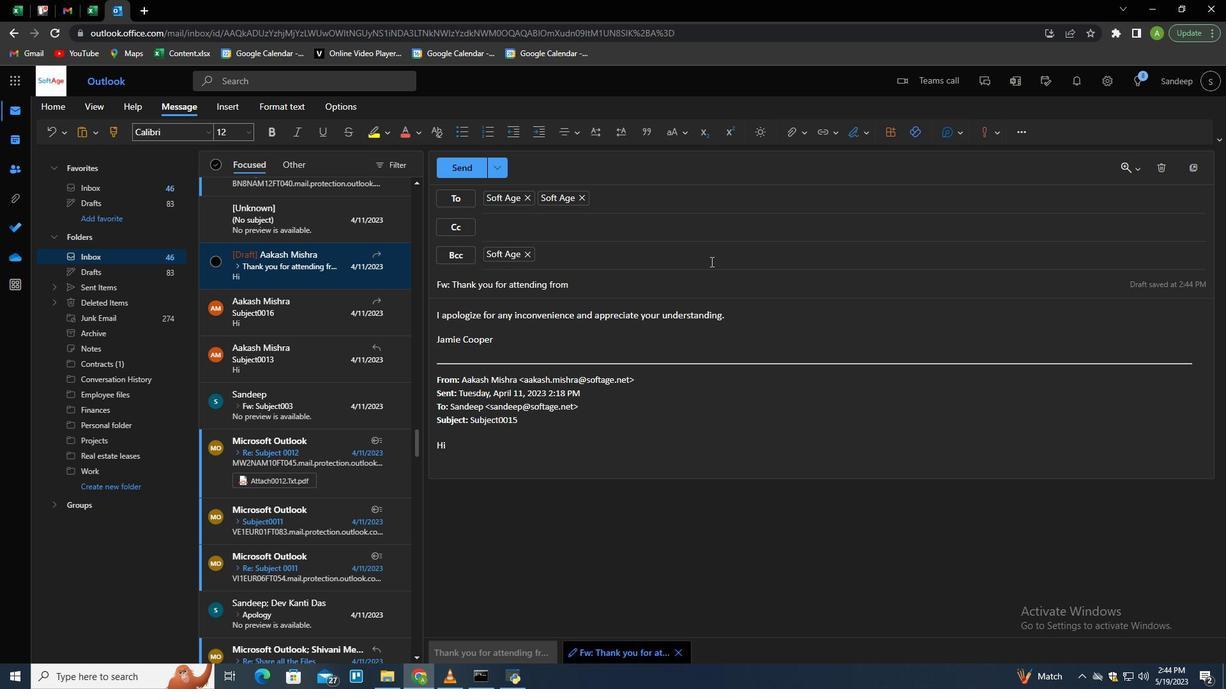 
